 Task: Start in the project TrainForge the sprint 'Agile Avengers', with a duration of 1 week.
Action: Mouse moved to (186, 54)
Screenshot: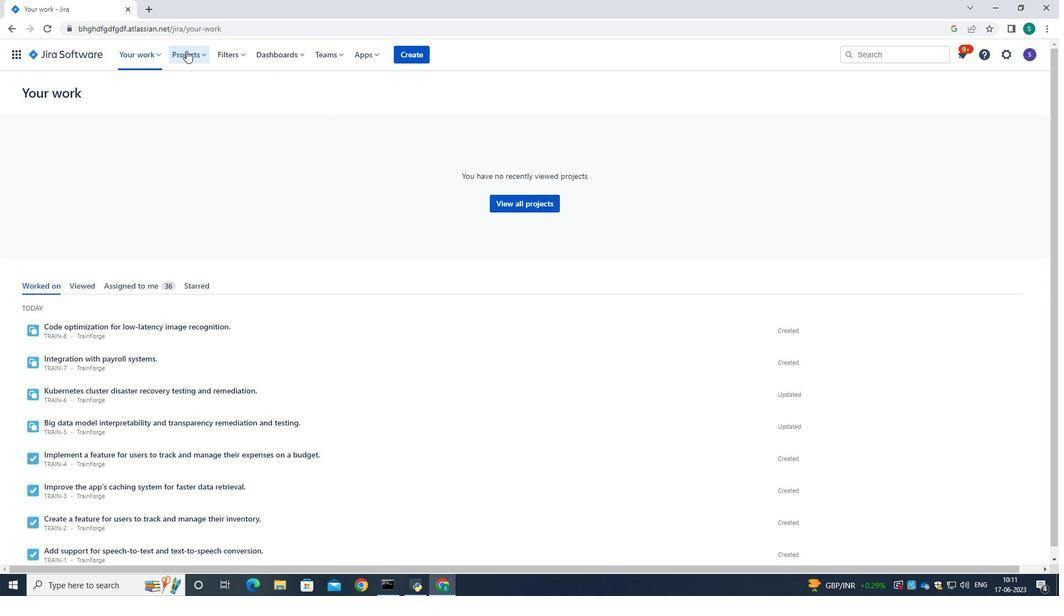 
Action: Mouse pressed left at (186, 54)
Screenshot: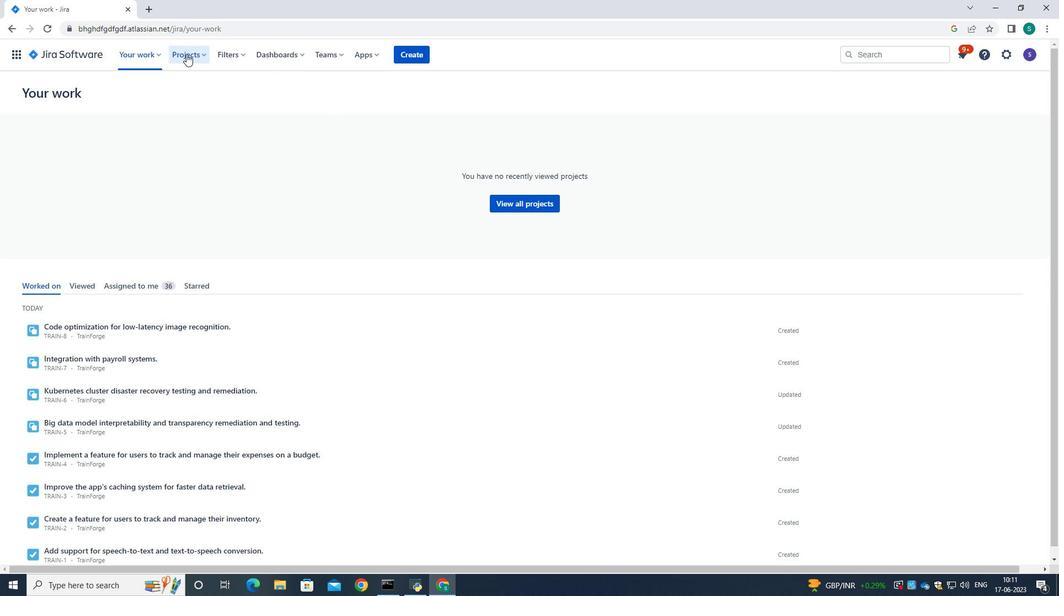 
Action: Mouse moved to (205, 111)
Screenshot: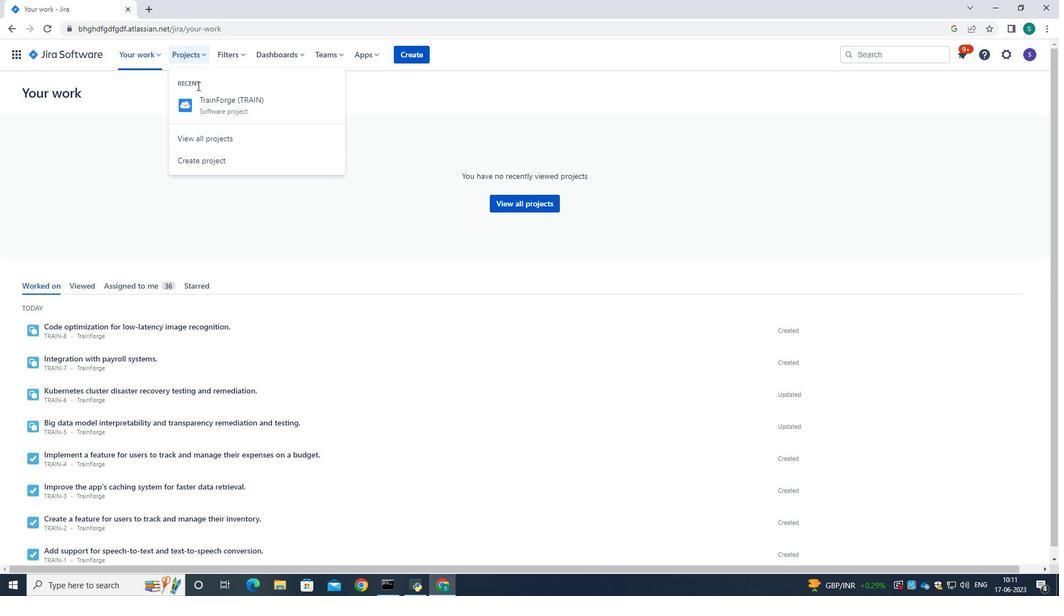 
Action: Mouse pressed left at (205, 111)
Screenshot: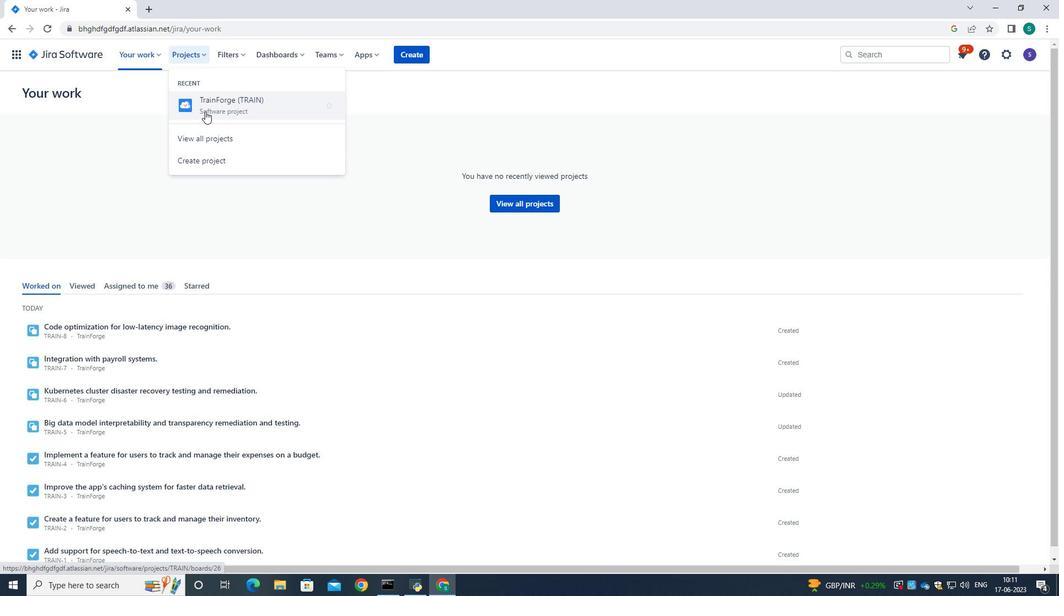 
Action: Mouse moved to (66, 173)
Screenshot: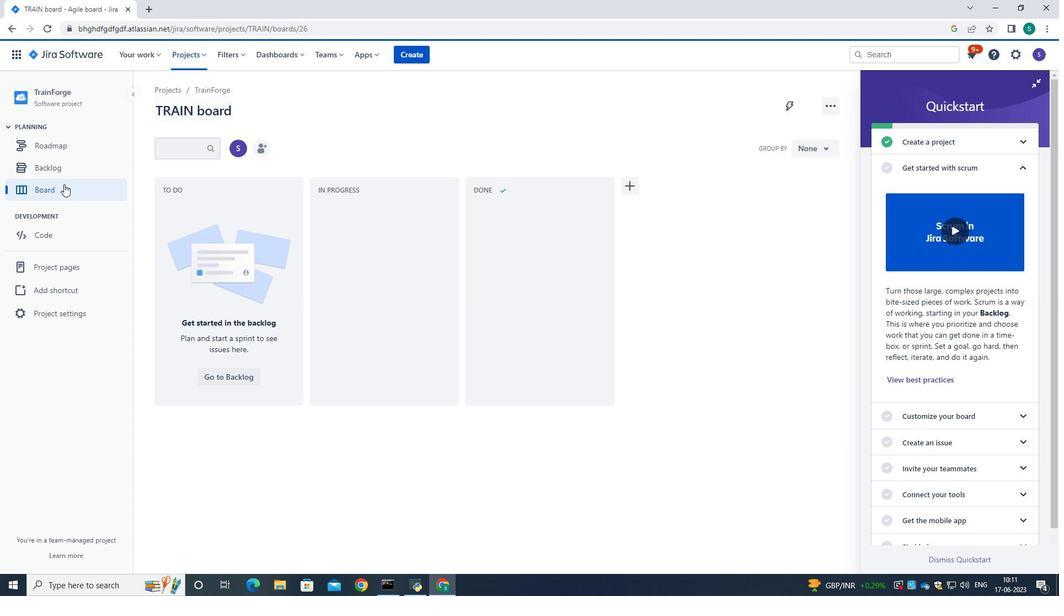 
Action: Mouse pressed left at (66, 173)
Screenshot: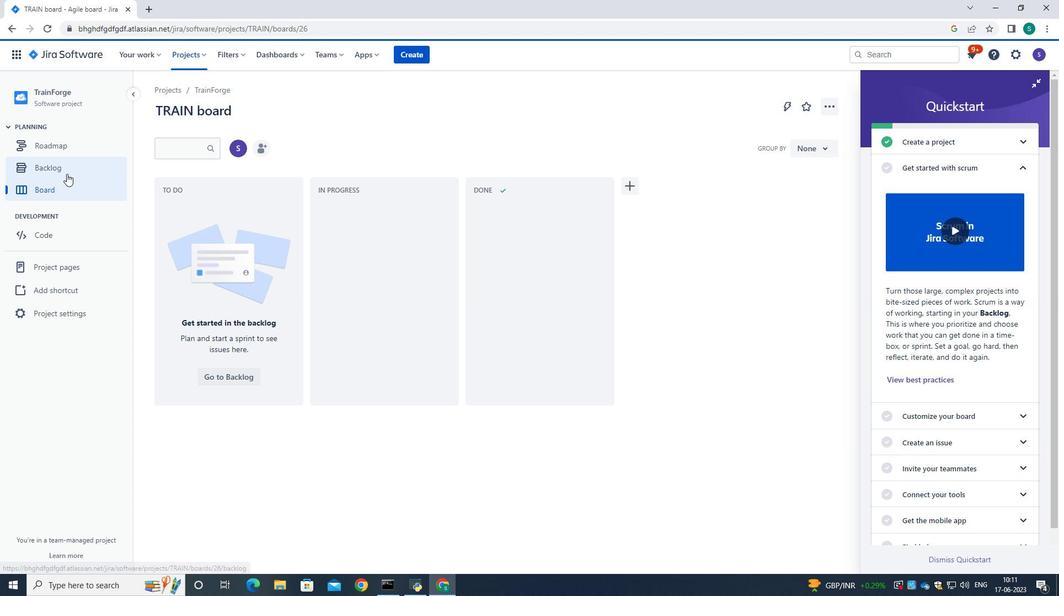 
Action: Mouse moved to (248, 317)
Screenshot: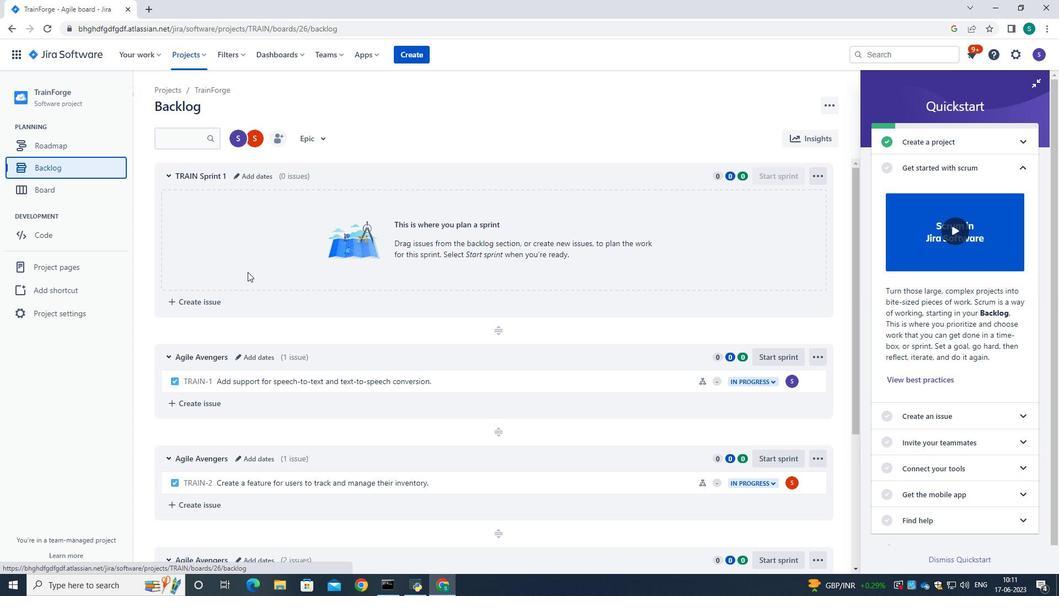 
Action: Mouse scrolled (248, 316) with delta (0, 0)
Screenshot: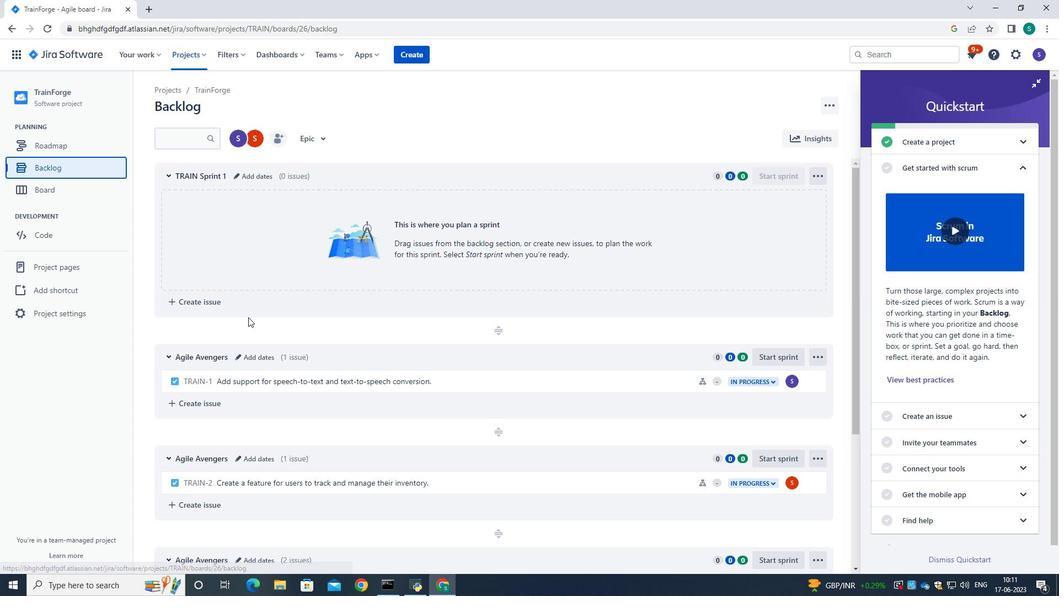 
Action: Mouse scrolled (248, 316) with delta (0, 0)
Screenshot: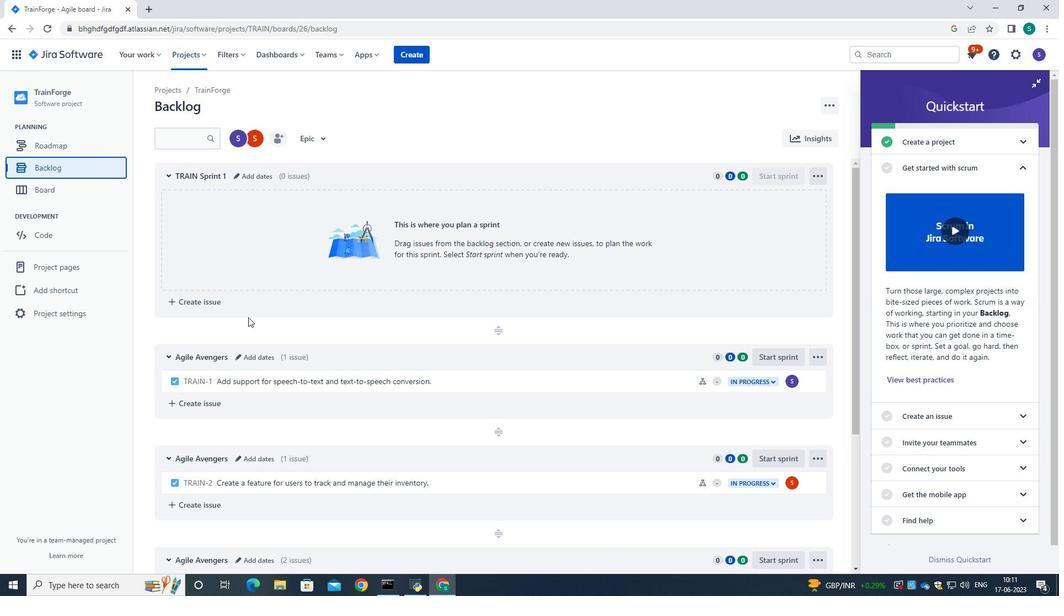 
Action: Mouse scrolled (248, 316) with delta (0, 0)
Screenshot: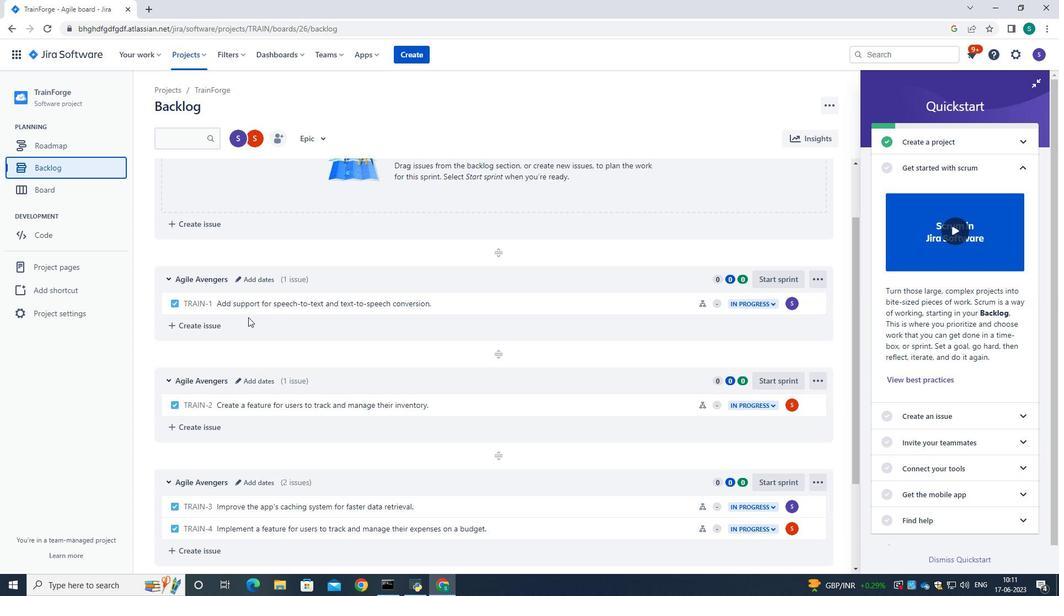 
Action: Mouse scrolled (248, 316) with delta (0, 0)
Screenshot: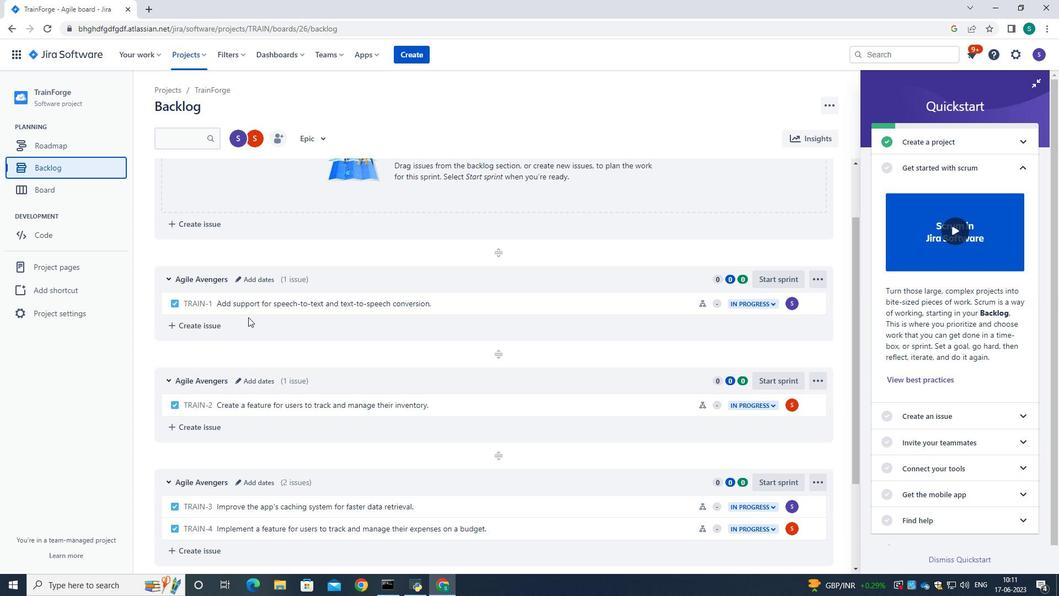 
Action: Mouse moved to (256, 255)
Screenshot: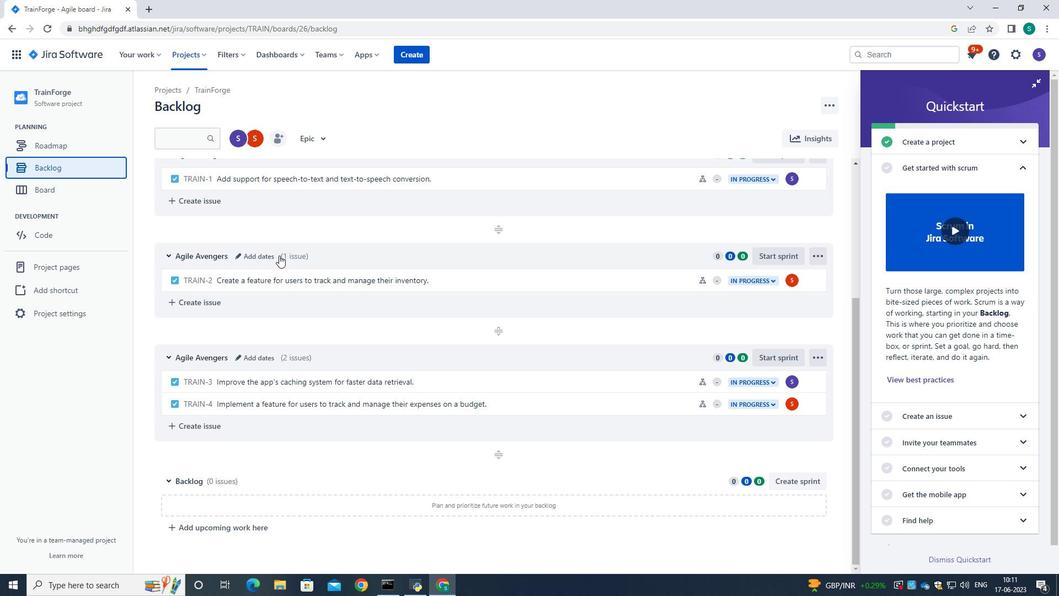 
Action: Mouse pressed left at (256, 255)
Screenshot: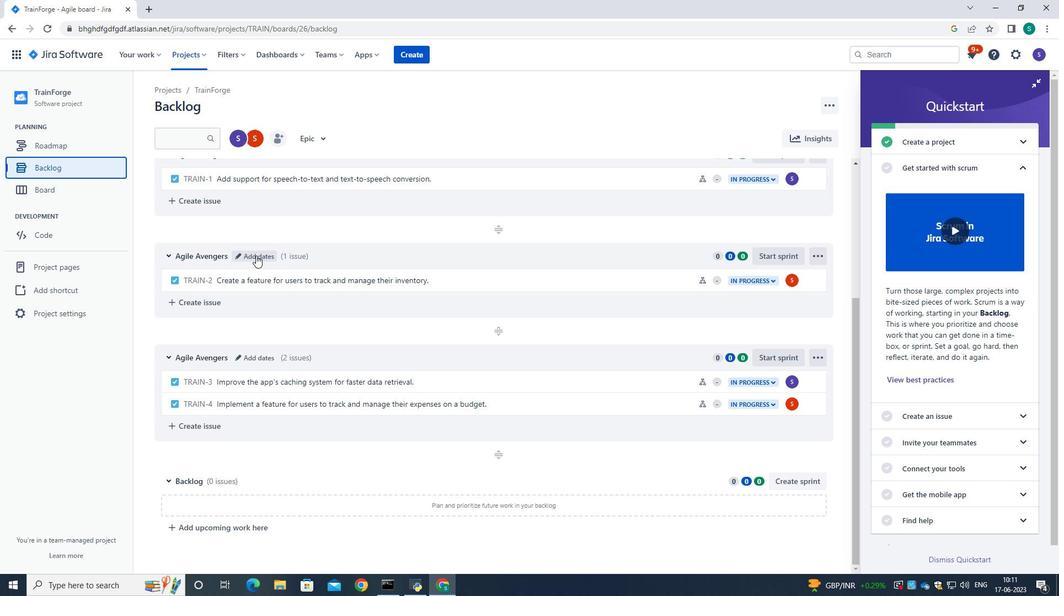 
Action: Mouse moved to (423, 168)
Screenshot: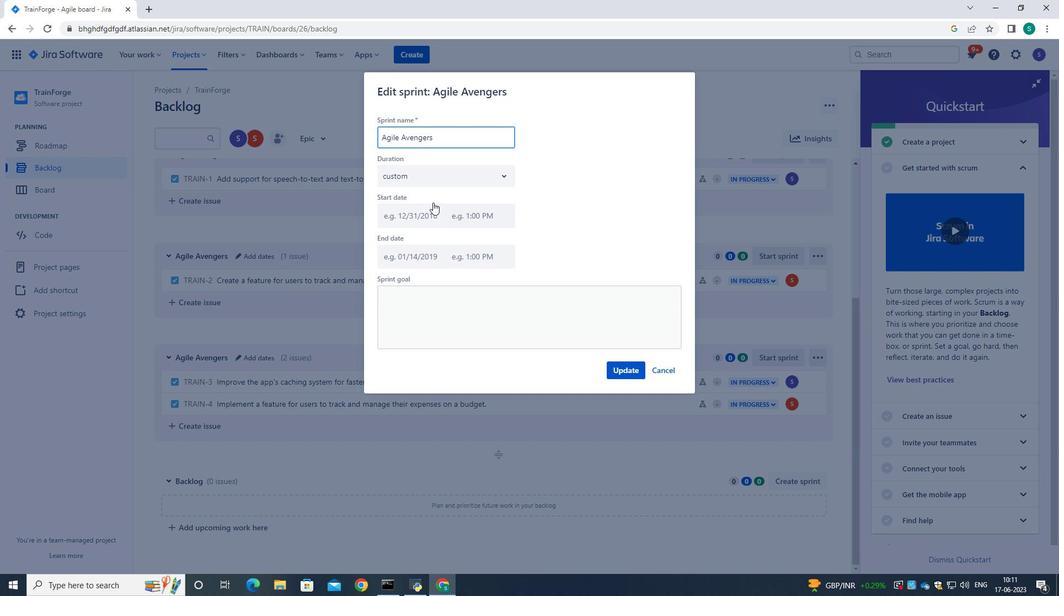 
Action: Mouse pressed left at (423, 168)
Screenshot: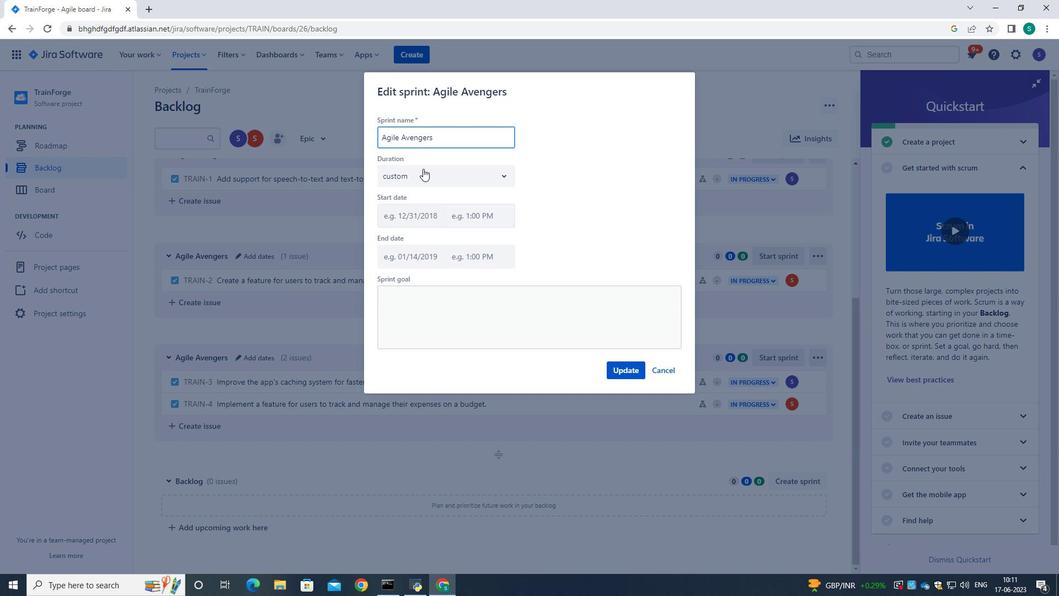 
Action: Mouse moved to (418, 190)
Screenshot: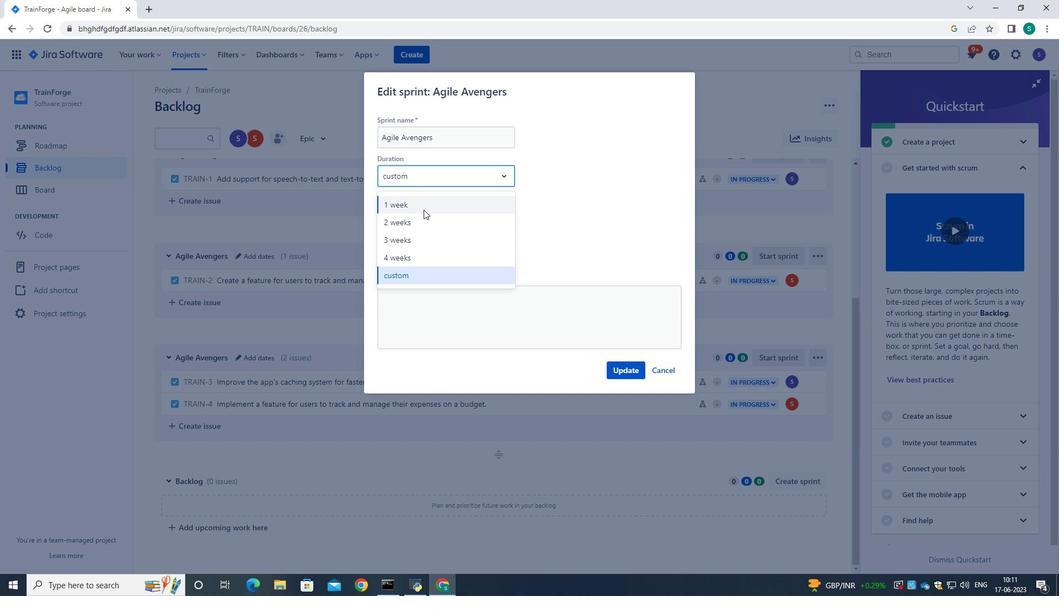 
Action: Mouse pressed left at (418, 190)
Screenshot: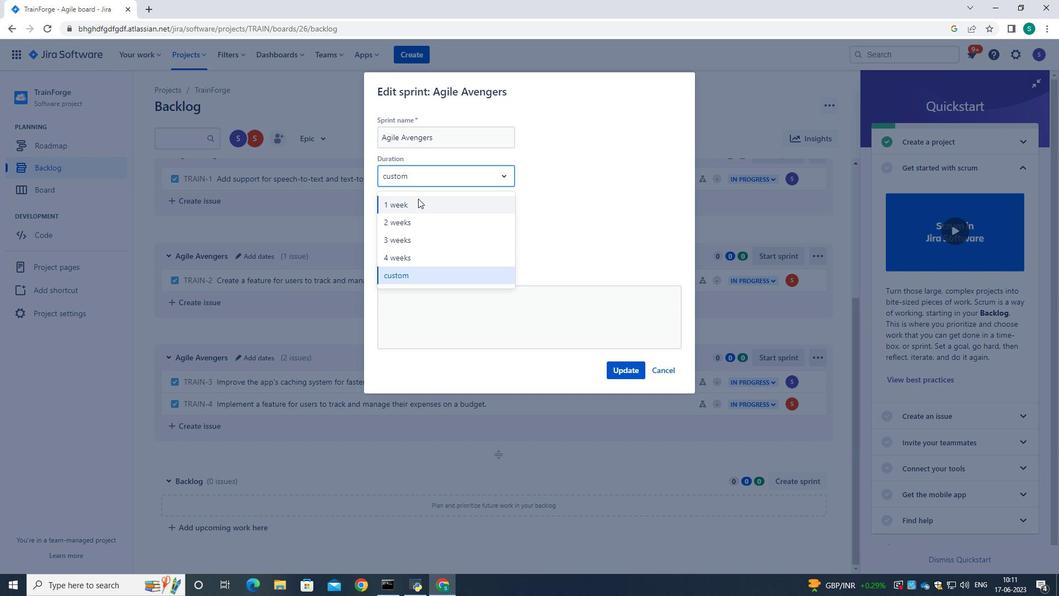 
Action: Mouse moved to (421, 166)
Screenshot: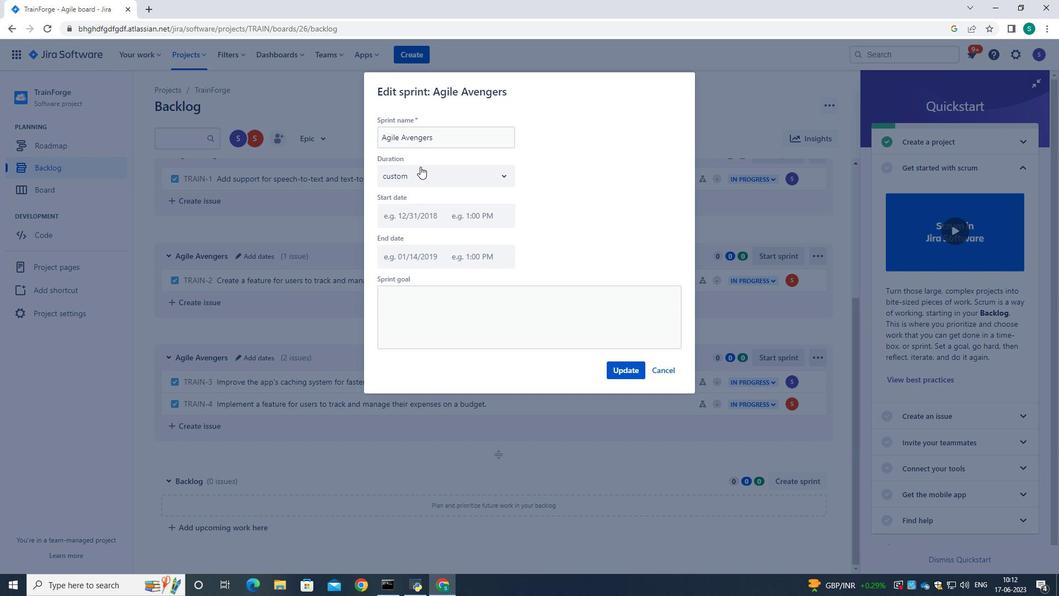 
Action: Mouse pressed left at (421, 166)
Screenshot: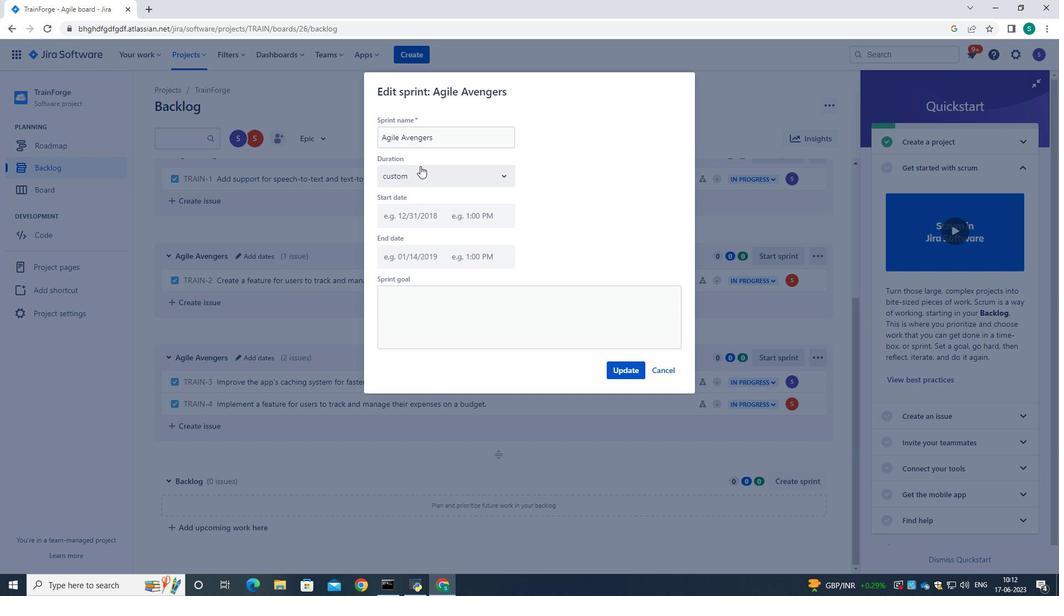 
Action: Mouse moved to (622, 365)
Screenshot: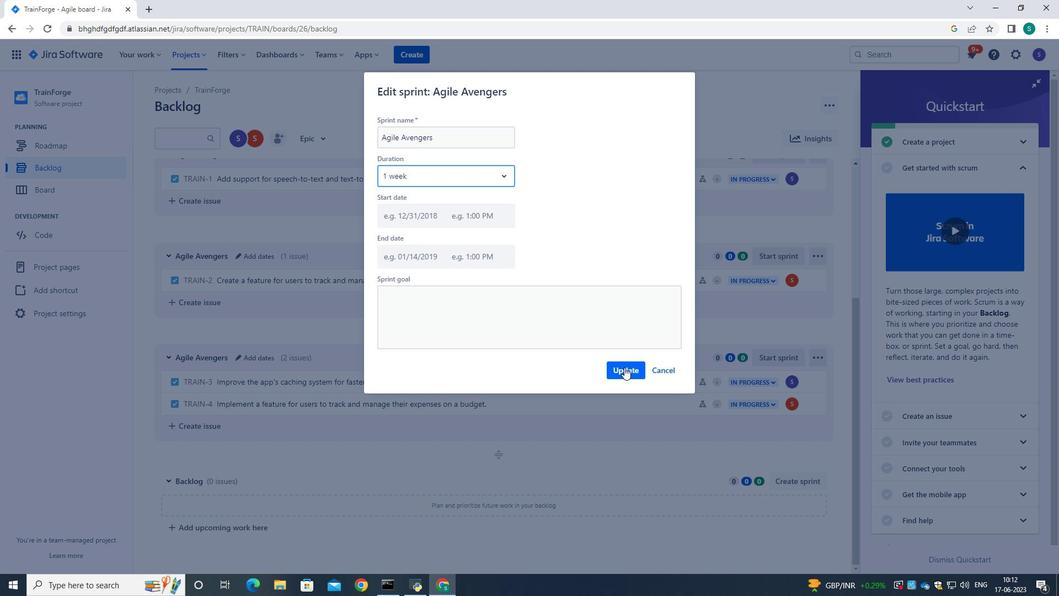 
Action: Mouse pressed left at (622, 365)
Screenshot: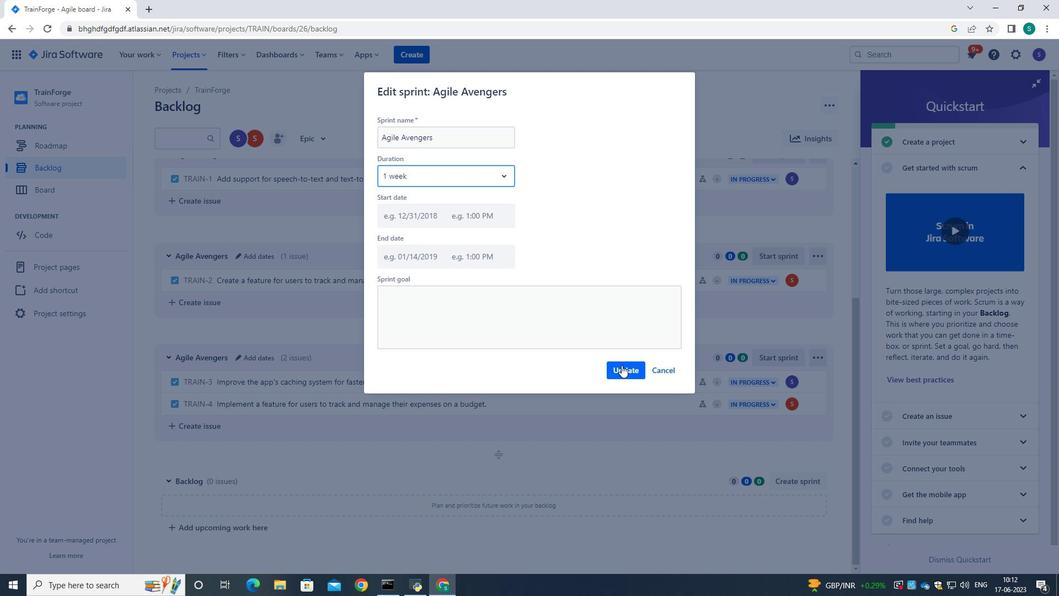 
Action: Mouse moved to (356, 224)
Screenshot: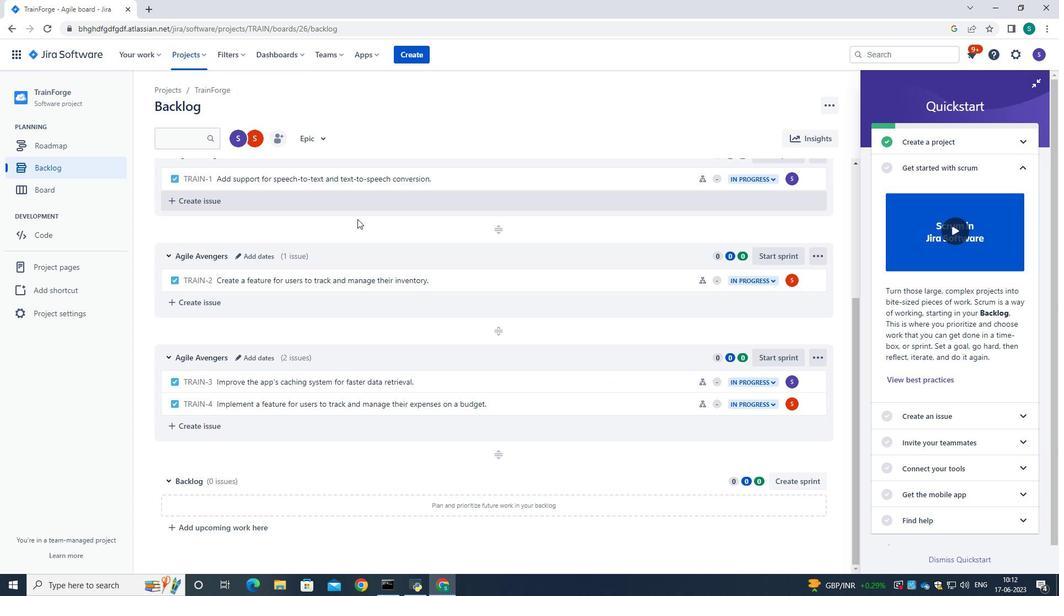 
Action: Mouse scrolled (356, 224) with delta (0, 0)
Screenshot: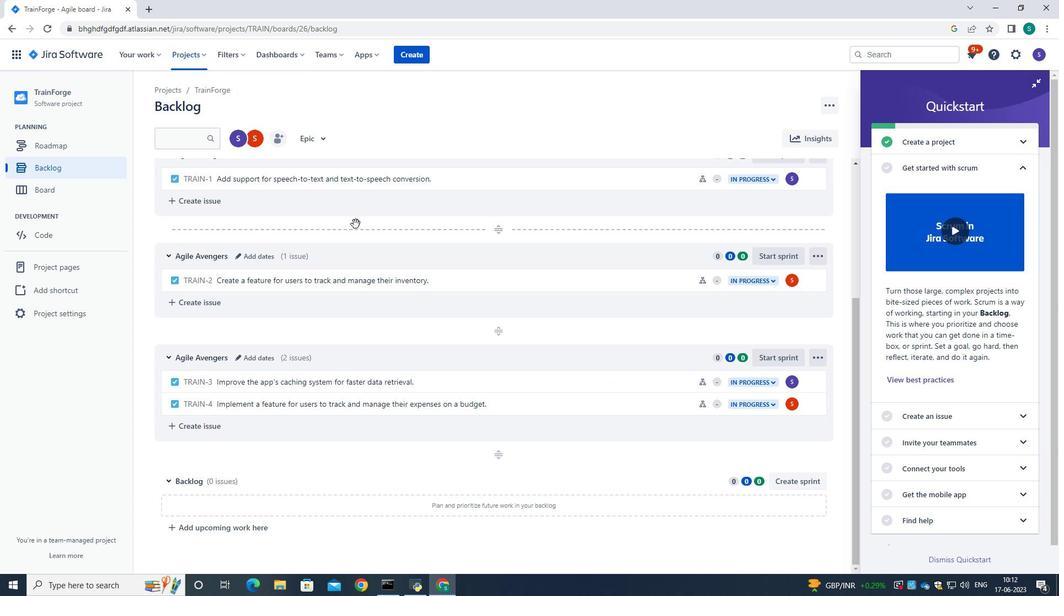 
Action: Mouse scrolled (356, 224) with delta (0, 0)
Screenshot: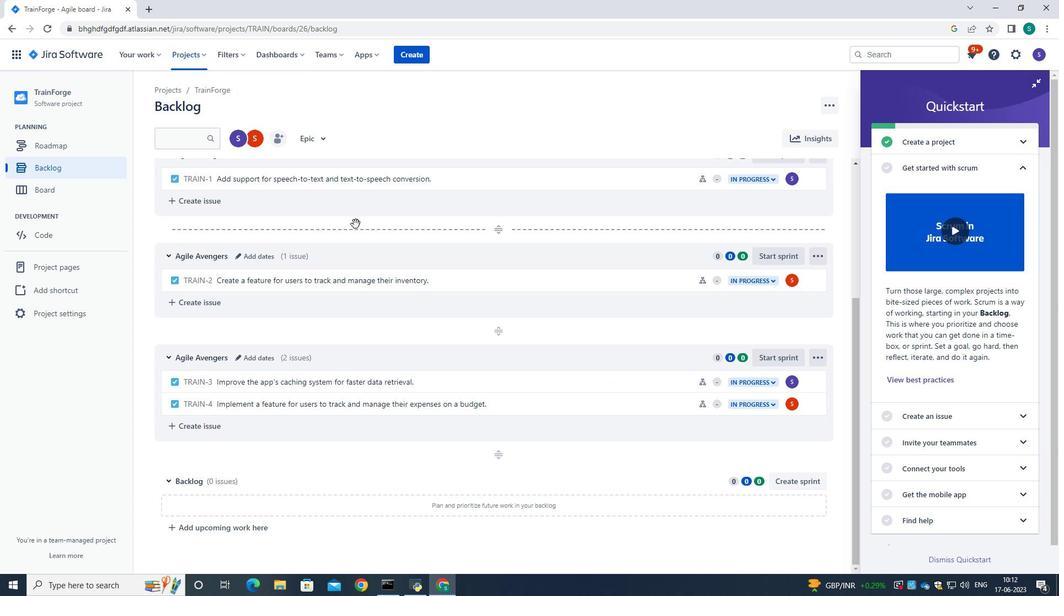 
